Task: Show filmstrip.
Action: Mouse moved to (104, 66)
Screenshot: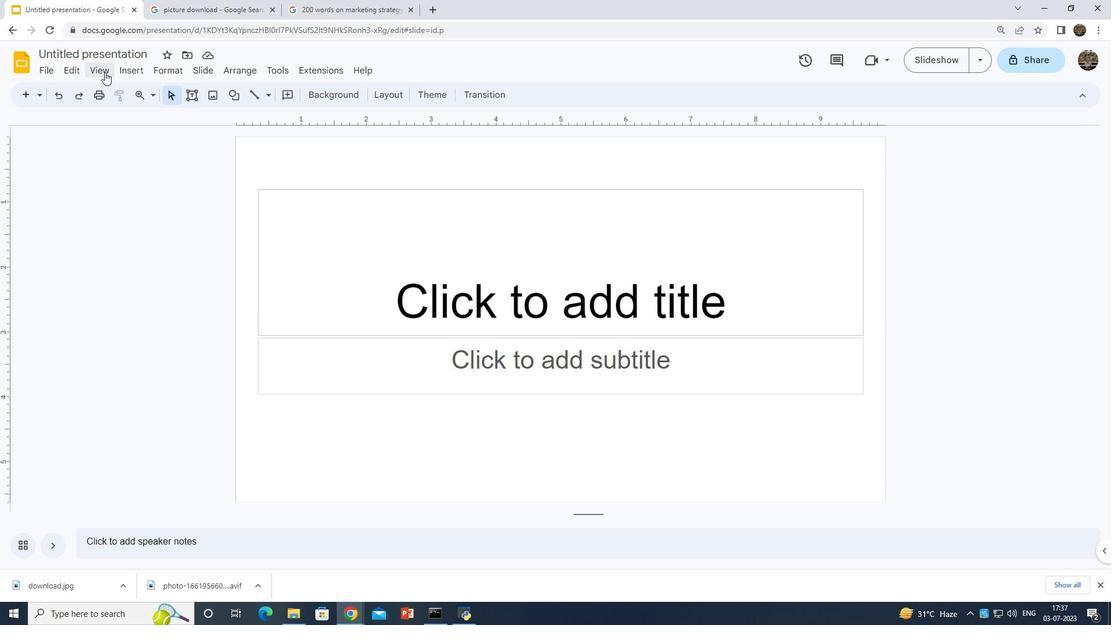 
Action: Mouse pressed left at (104, 66)
Screenshot: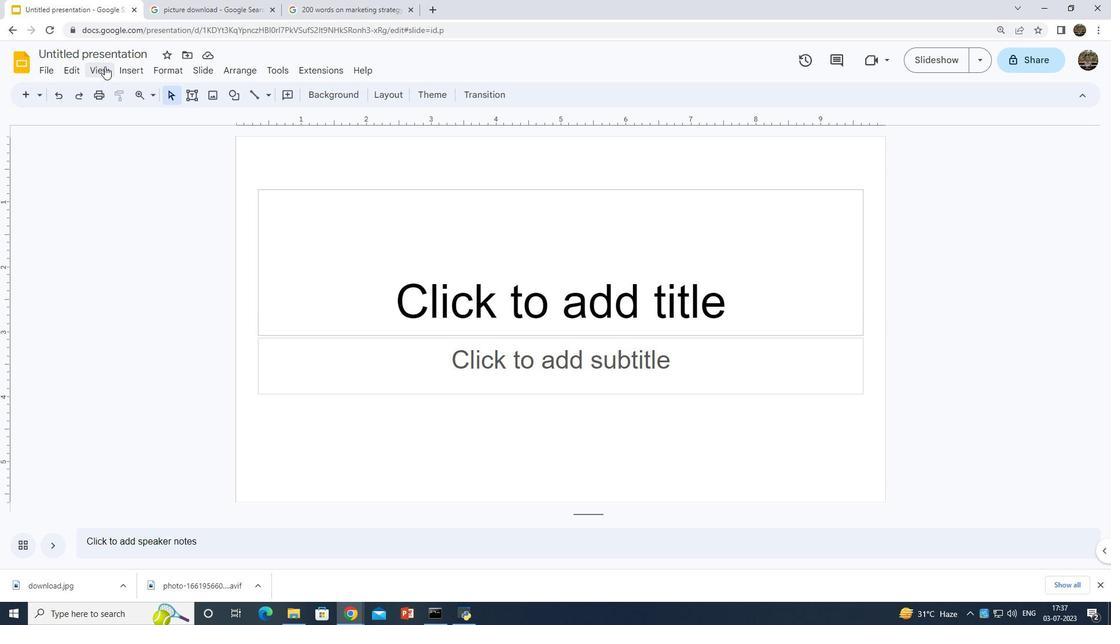 
Action: Mouse moved to (173, 285)
Screenshot: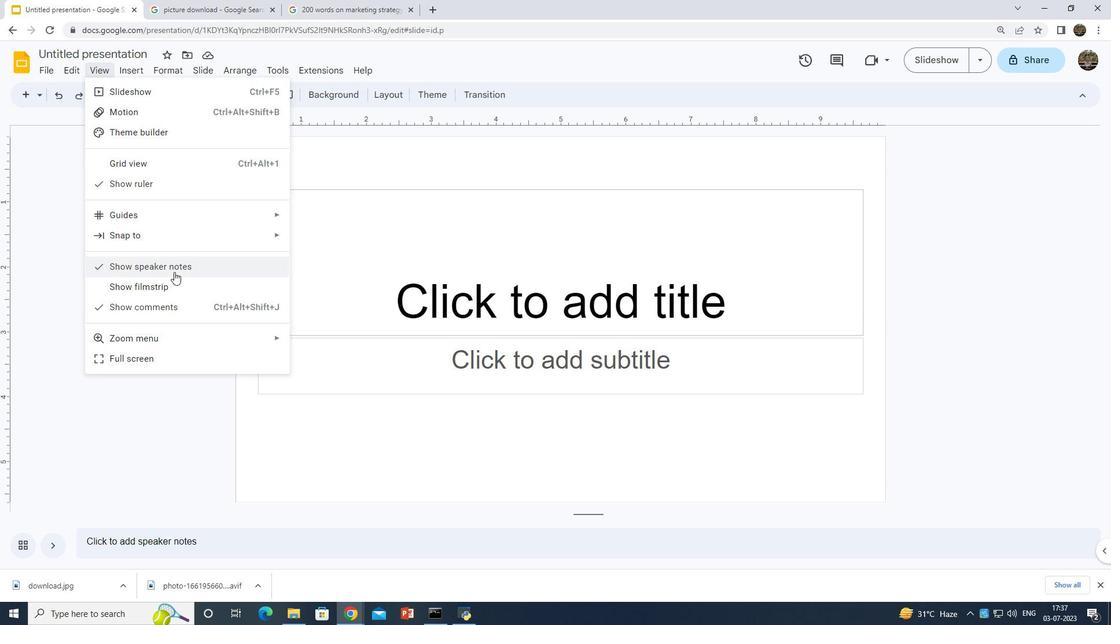 
Action: Mouse pressed left at (173, 285)
Screenshot: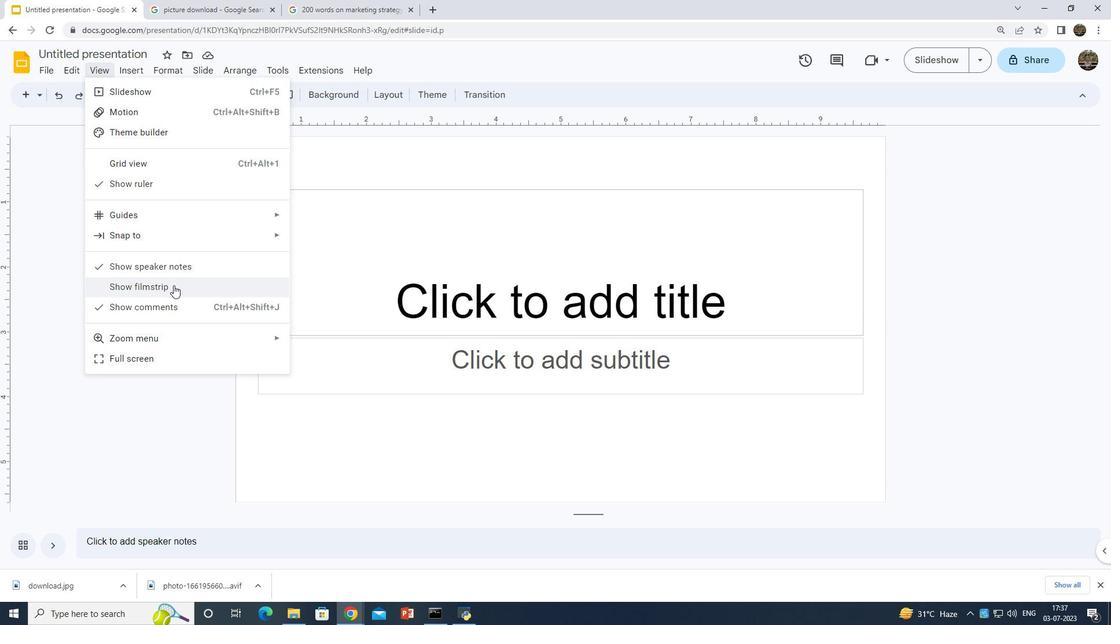 
